 Task: Add Belgioioso Vegetarian Shredded Parmesan Cheese to the cart.
Action: Mouse pressed left at (23, 95)
Screenshot: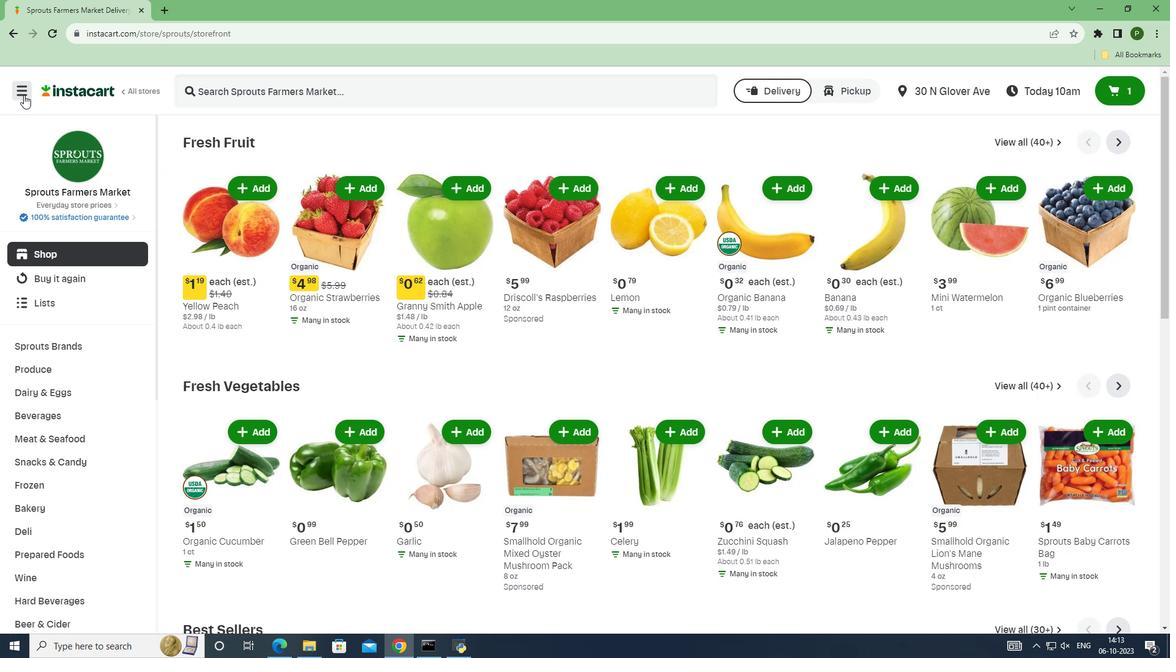 
Action: Mouse moved to (47, 318)
Screenshot: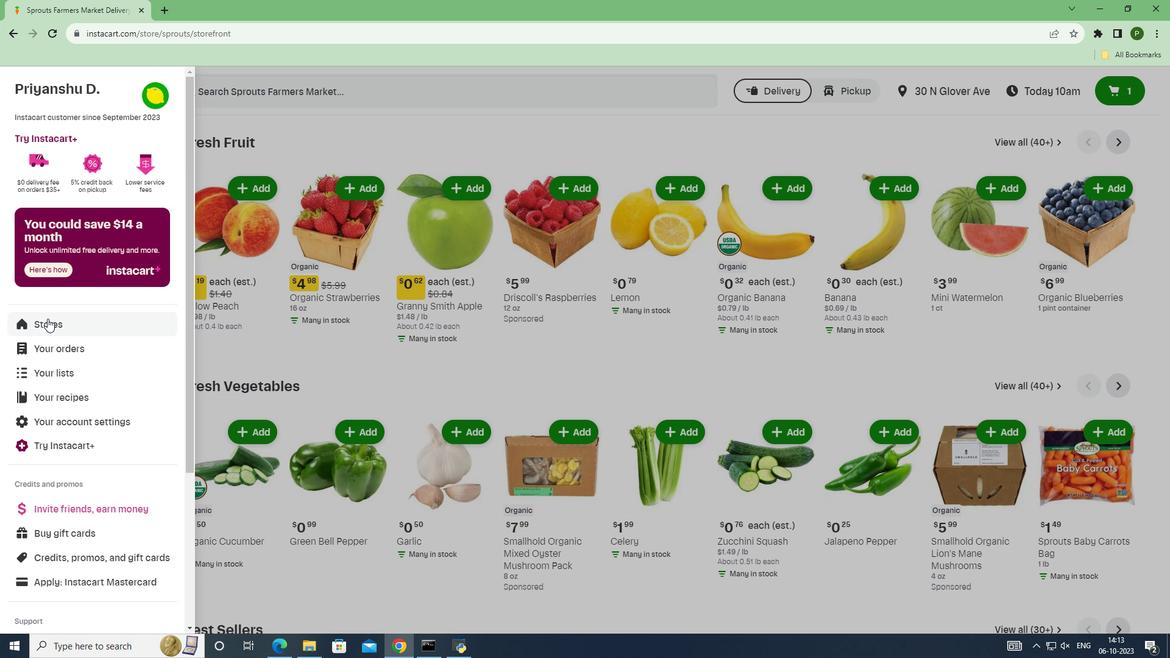 
Action: Mouse pressed left at (47, 318)
Screenshot: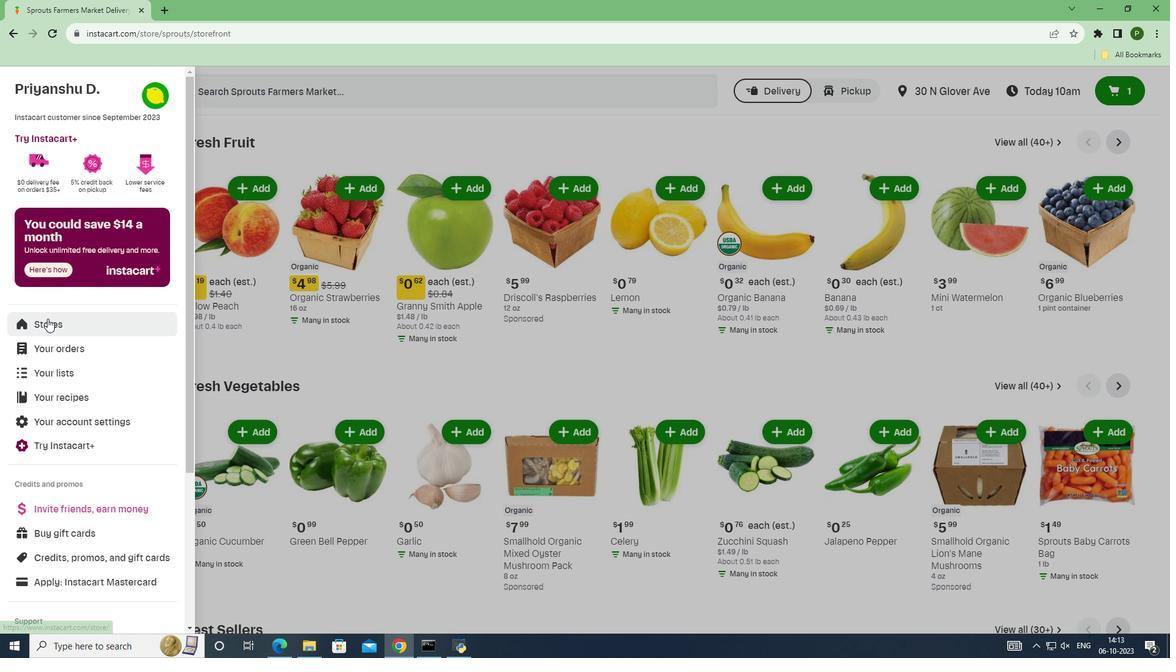 
Action: Mouse moved to (267, 142)
Screenshot: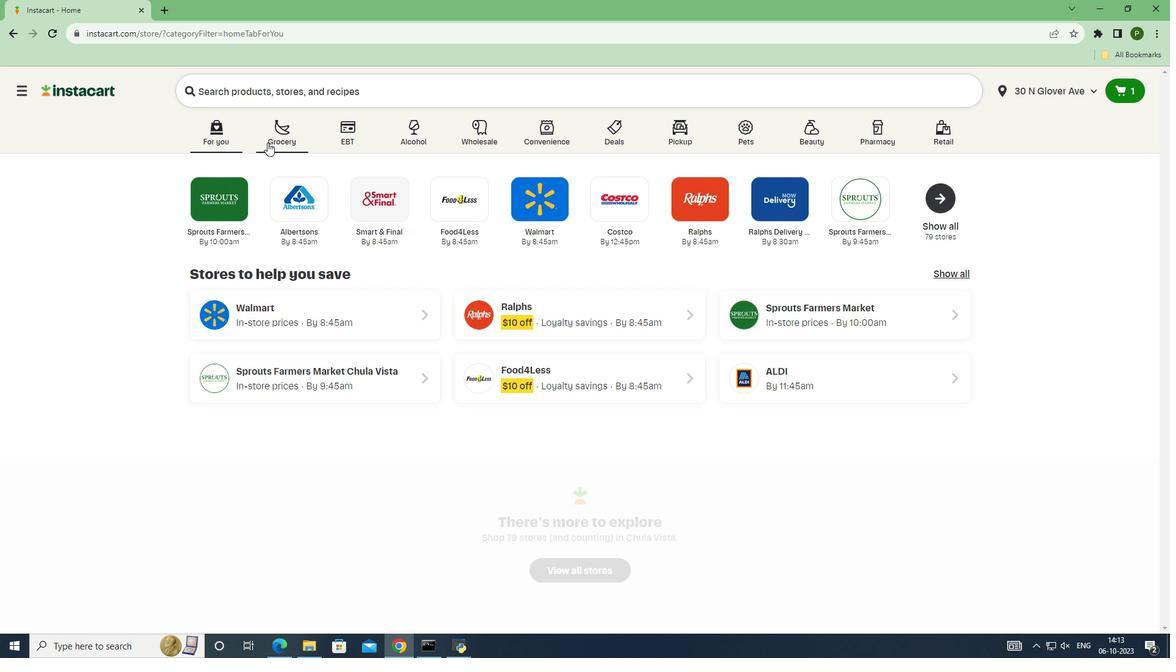 
Action: Mouse pressed left at (267, 142)
Screenshot: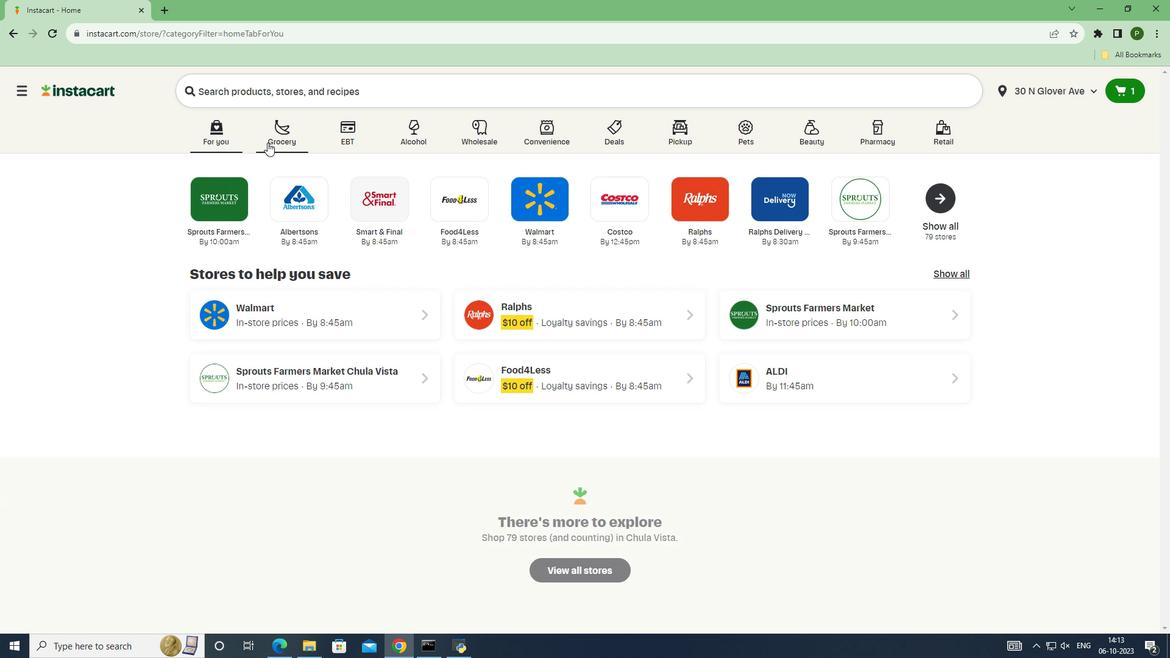 
Action: Mouse moved to (287, 212)
Screenshot: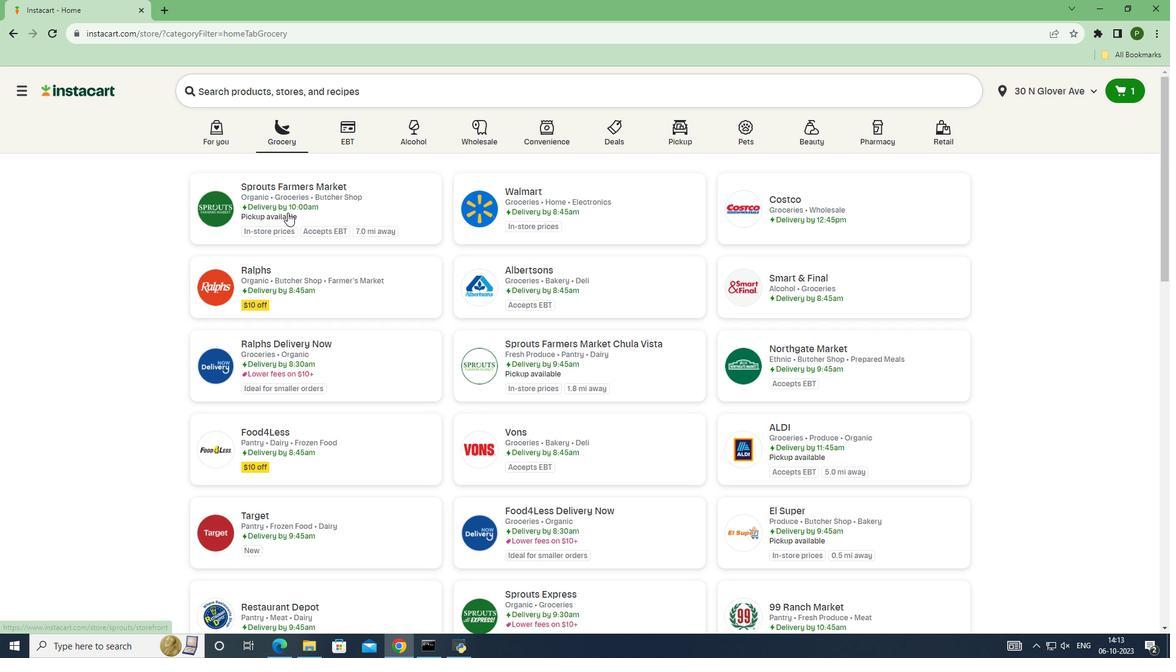 
Action: Mouse pressed left at (287, 212)
Screenshot: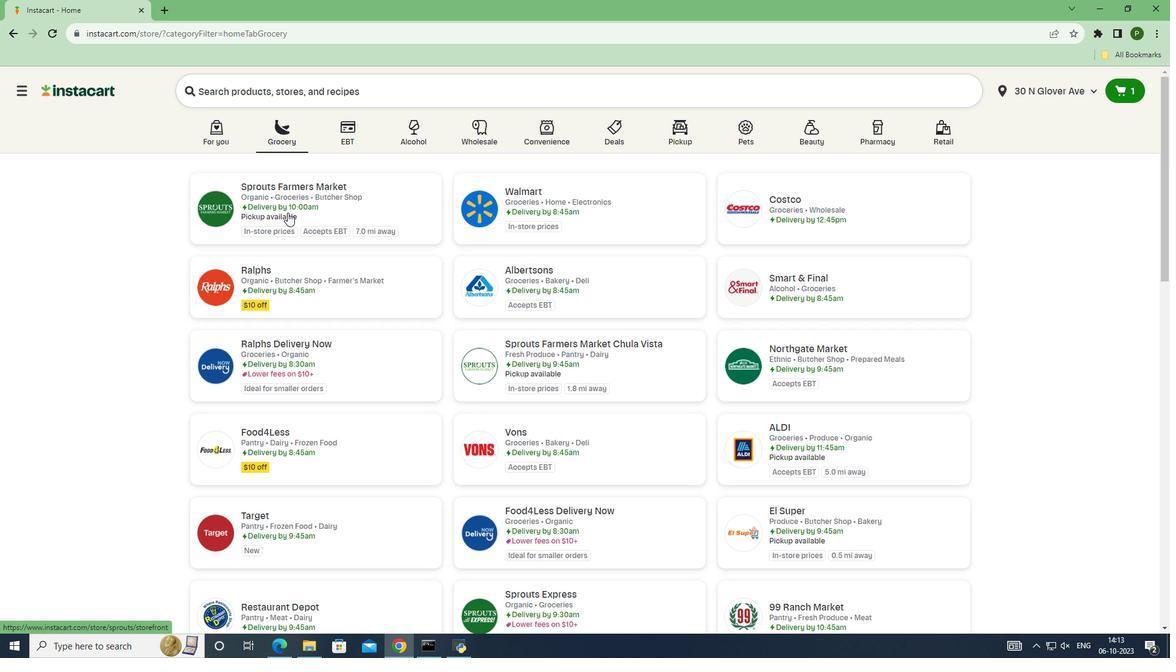 
Action: Mouse moved to (67, 396)
Screenshot: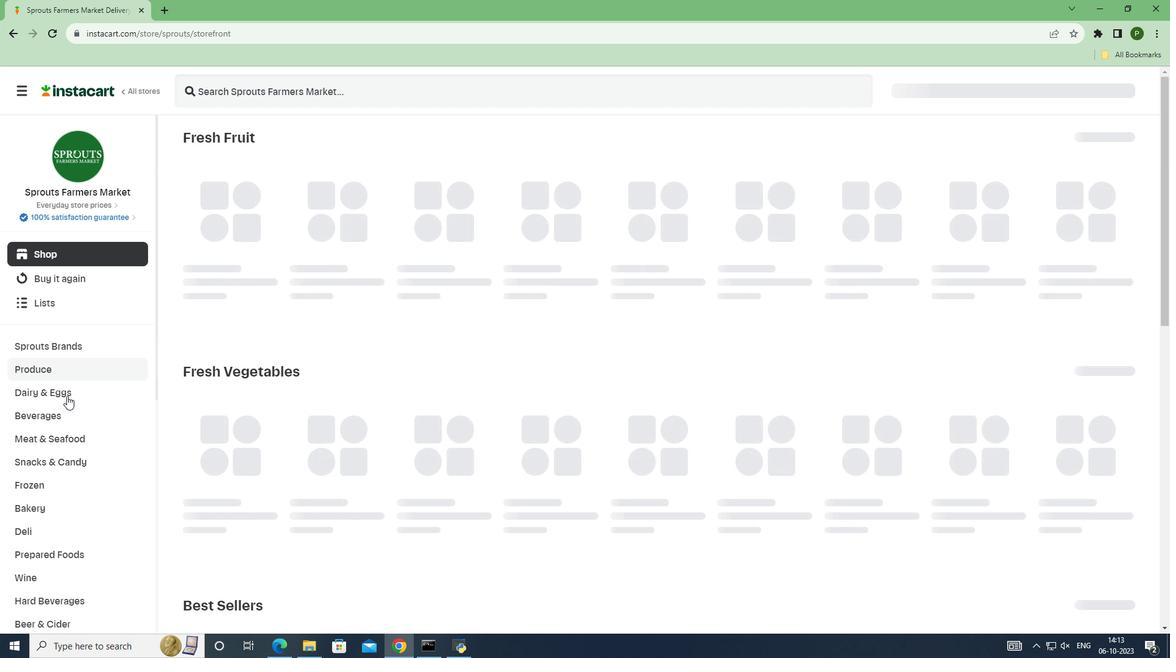 
Action: Mouse pressed left at (67, 396)
Screenshot: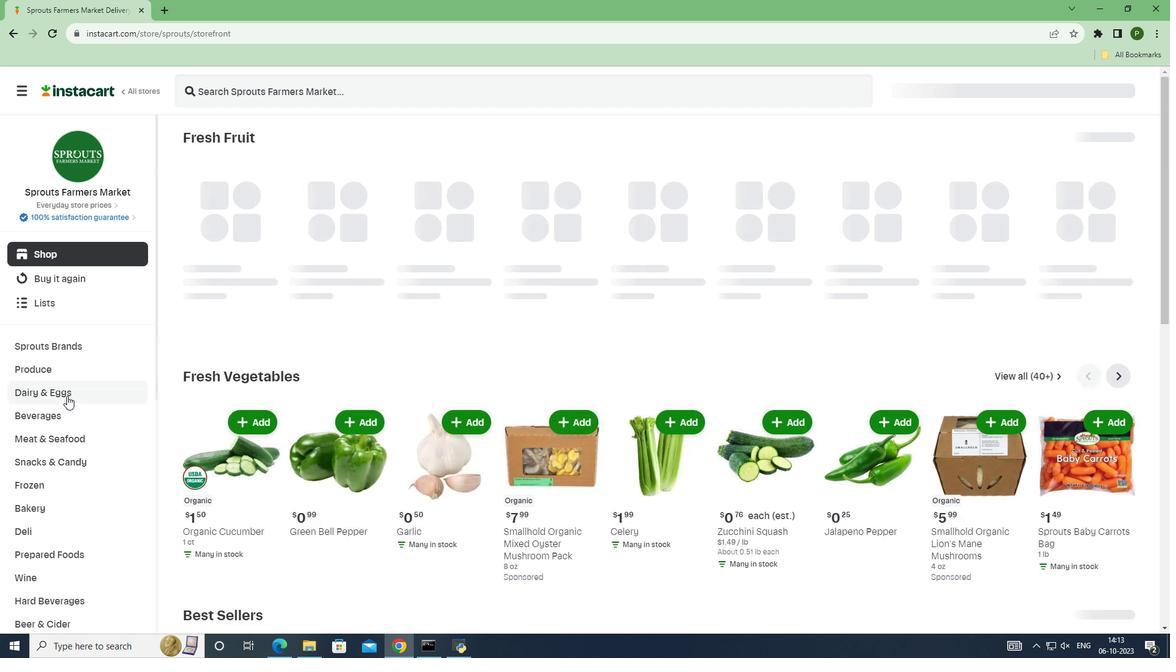 
Action: Mouse moved to (73, 437)
Screenshot: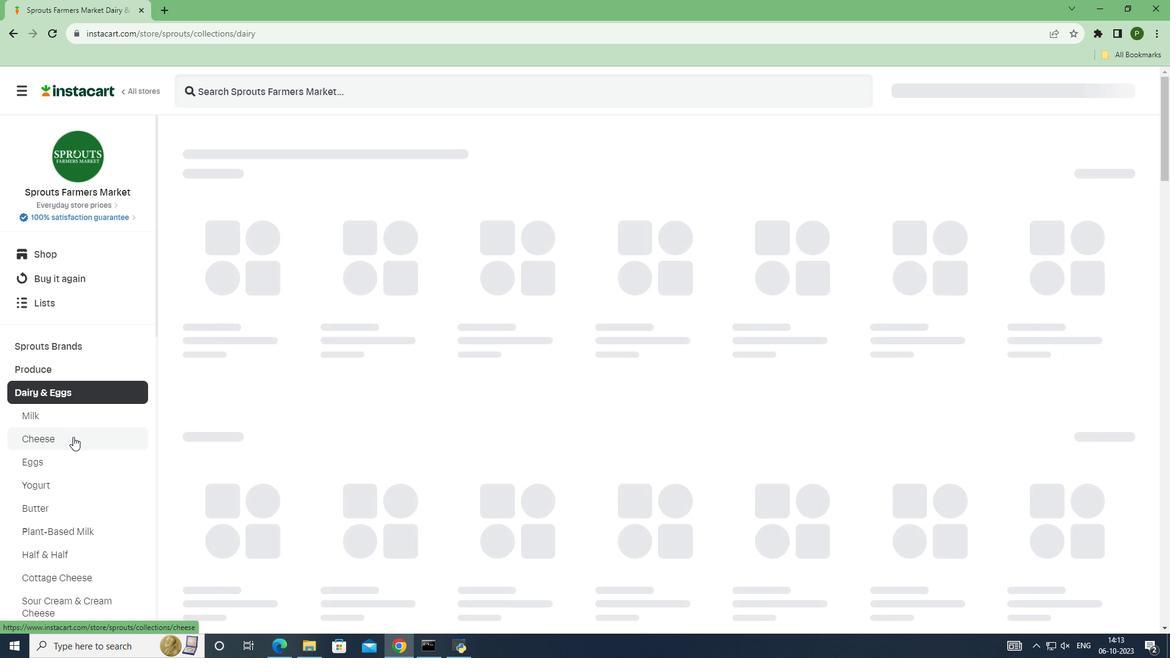 
Action: Mouse pressed left at (73, 437)
Screenshot: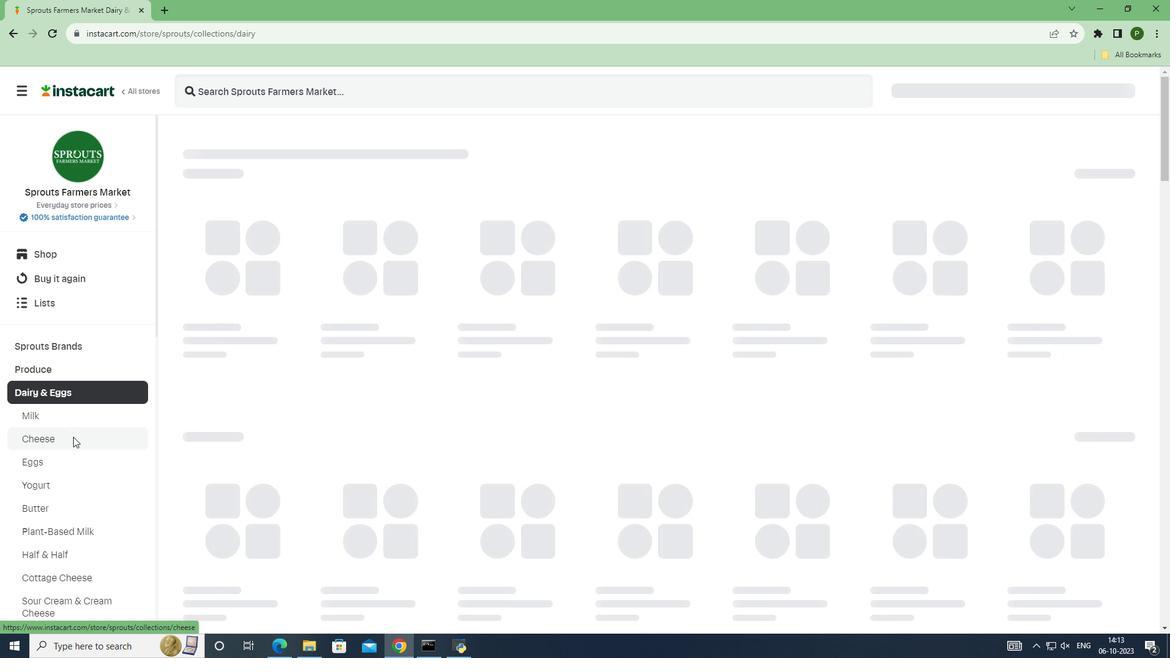 
Action: Mouse moved to (236, 85)
Screenshot: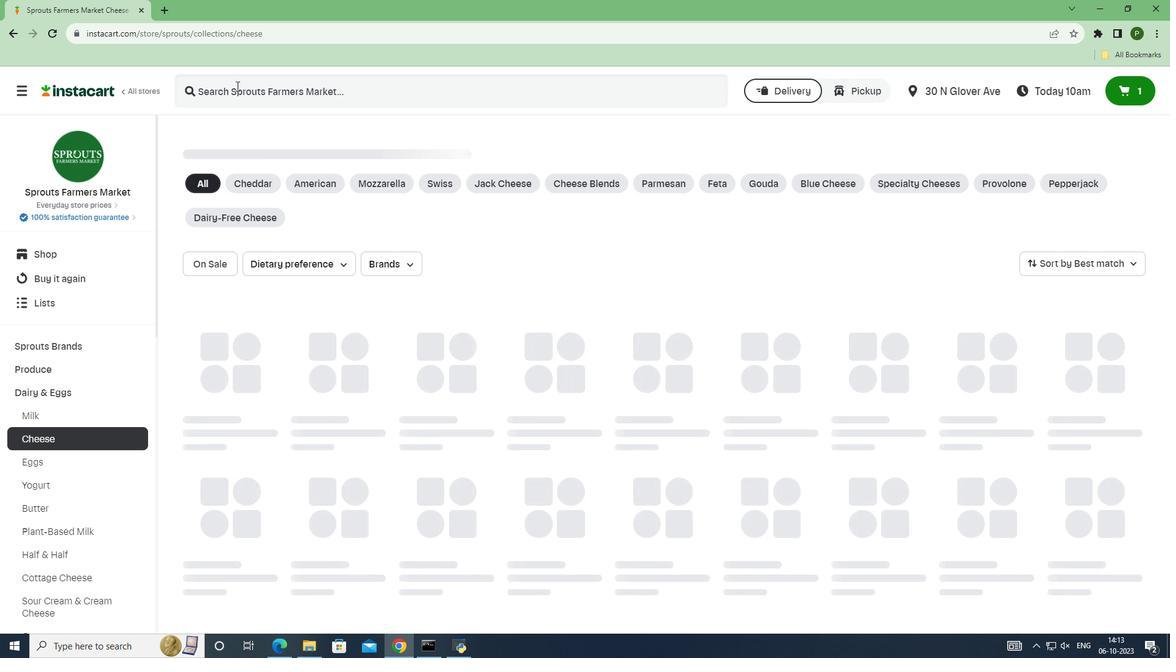 
Action: Mouse pressed left at (236, 85)
Screenshot: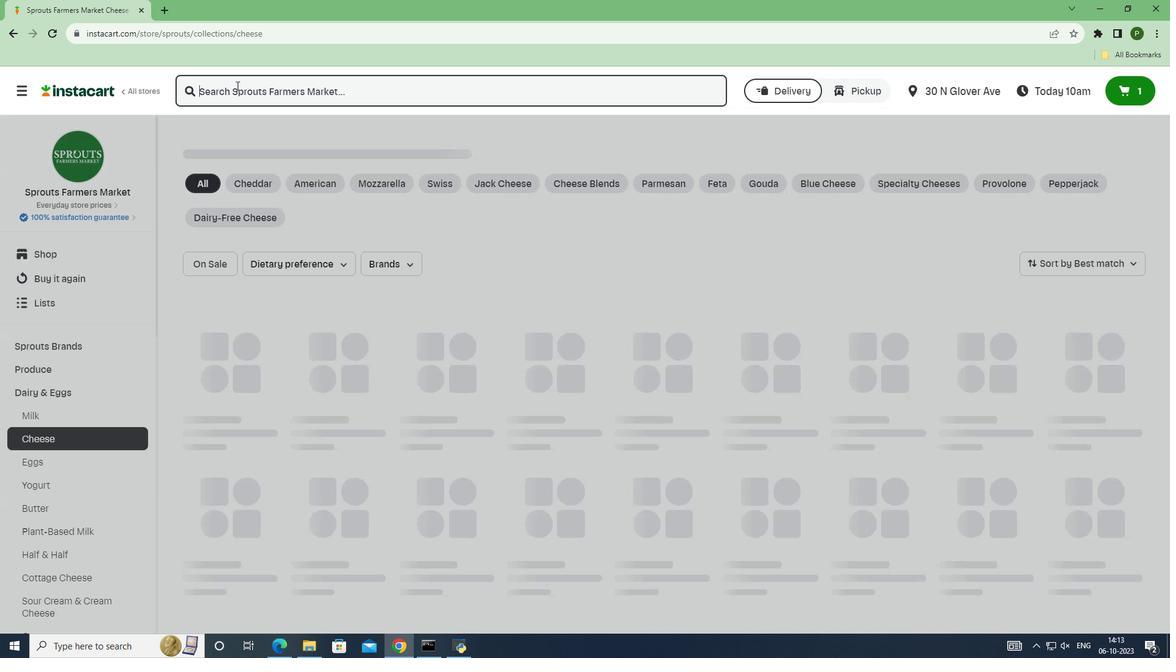 
Action: Key pressed <Key.caps_lock>B<Key.caps_lock>elgioioso<Key.space><Key.caps_lock>V<Key.caps_lock>egetarian<Key.space><Key.caps_lock>S<Key.caps_lock>hredded<Key.space><Key.caps_lock>P<Key.caps_lock>armesan<Key.space><Key.caps_lock>C<Key.caps_lock>heese<Key.space><Key.caps_lock>C<Key.caps_lock>u<Key.backspace><Key.backspace><Key.enter>
Screenshot: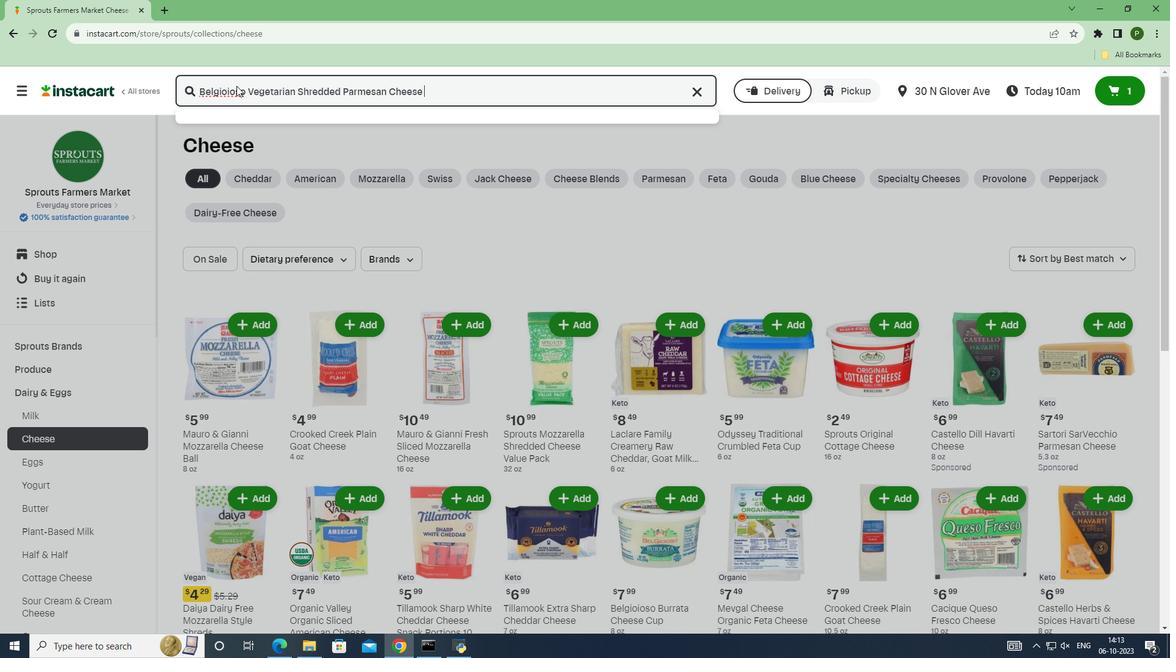 
Action: Mouse moved to (726, 223)
Screenshot: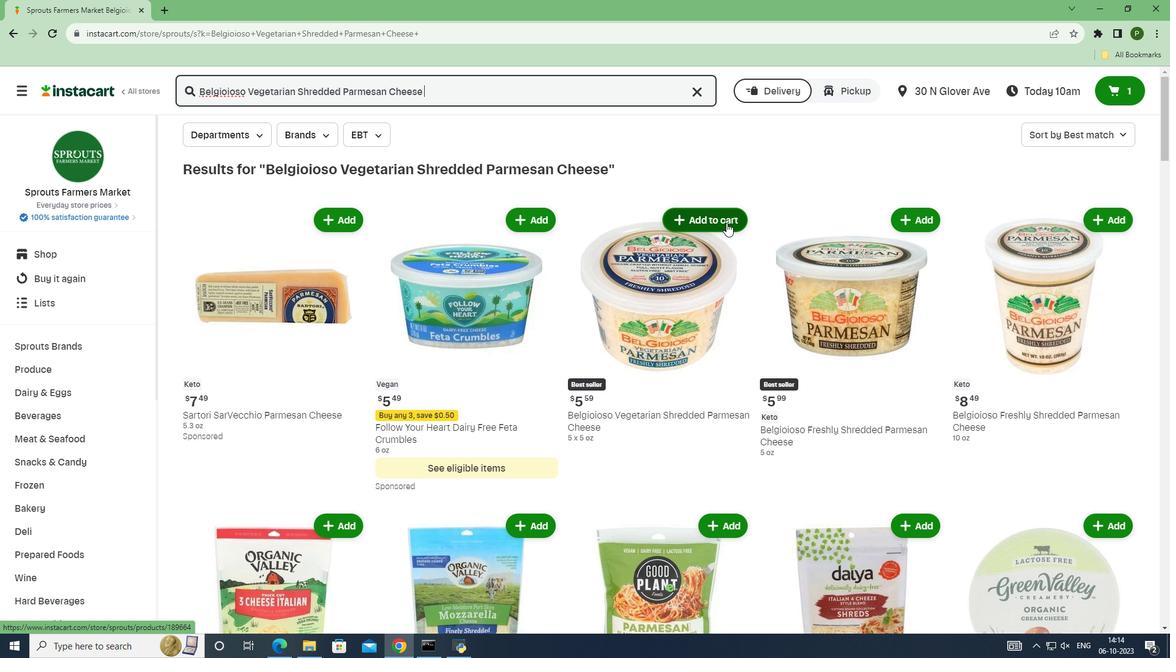 
Action: Mouse pressed left at (726, 223)
Screenshot: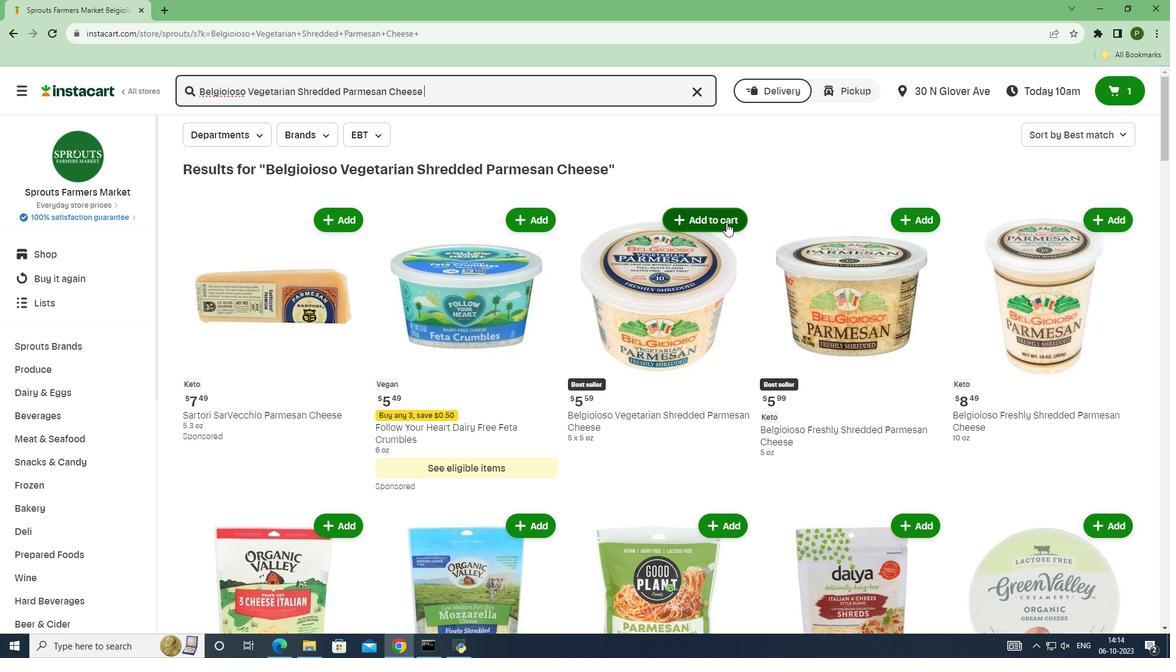 
Action: Mouse moved to (733, 282)
Screenshot: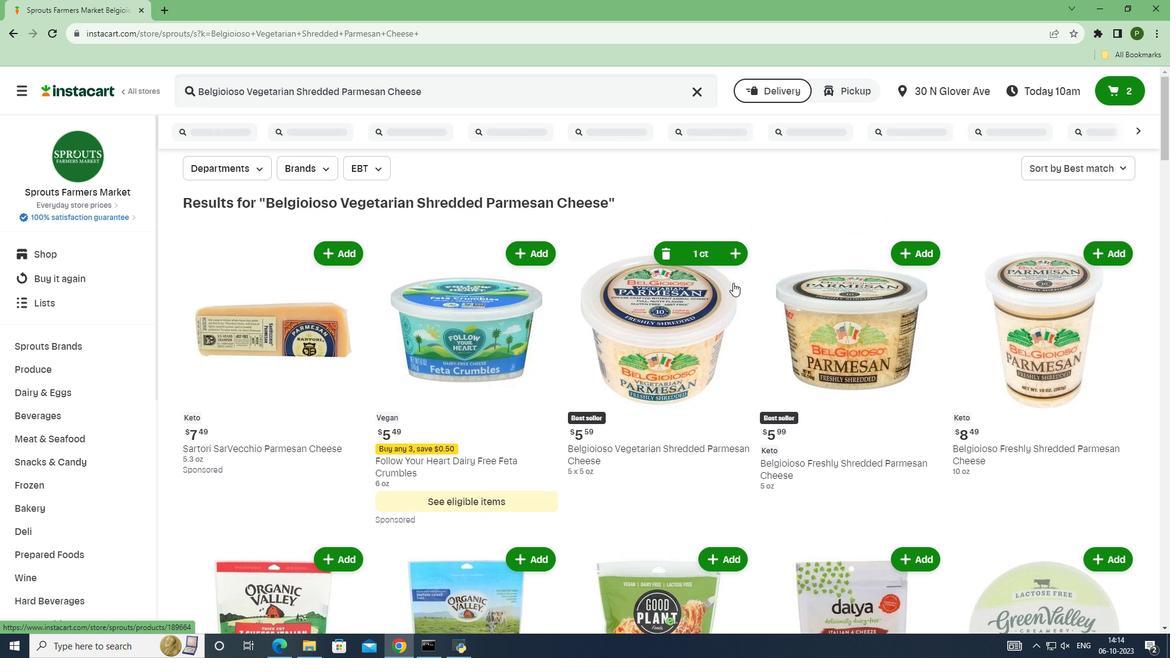 
